 Task: Look for products from The Ryl Co only.
Action: Mouse pressed left at (19, 84)
Screenshot: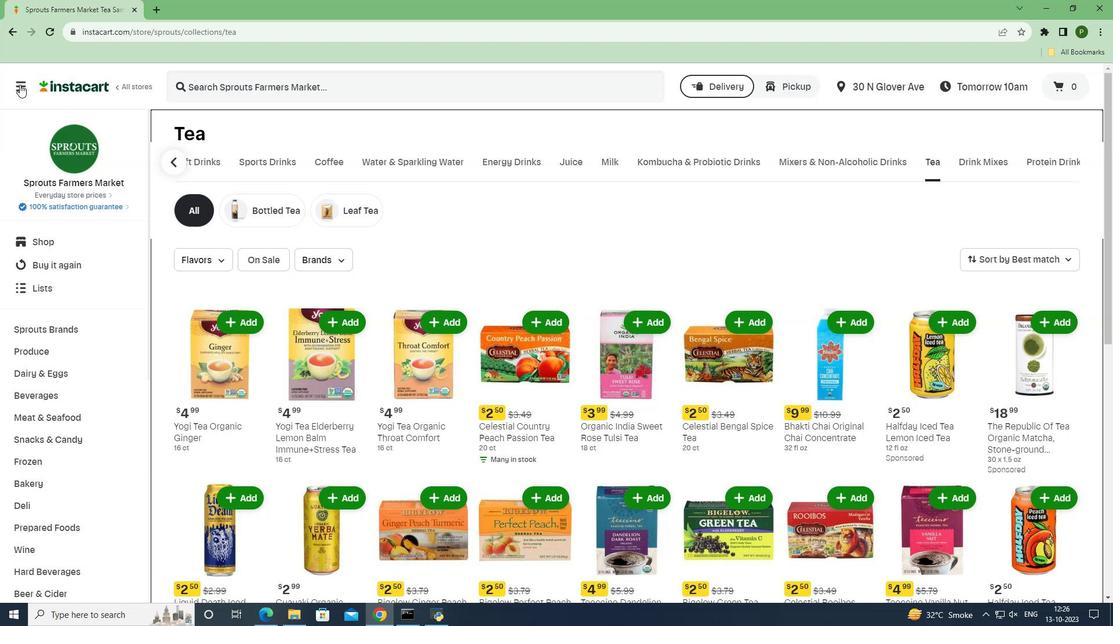
Action: Mouse moved to (35, 305)
Screenshot: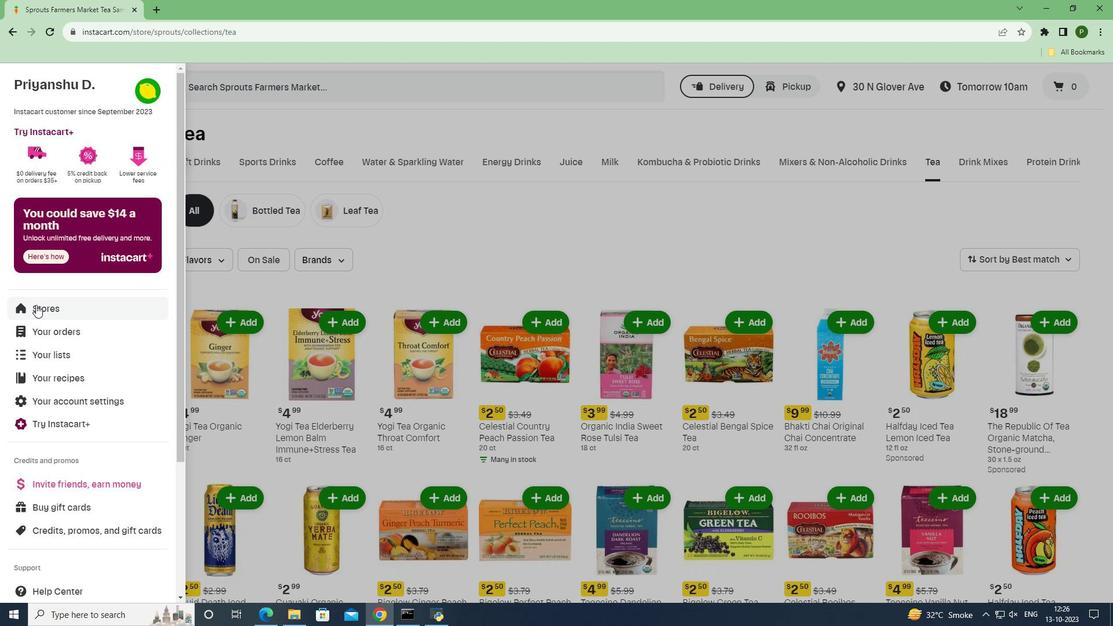 
Action: Mouse pressed left at (35, 305)
Screenshot: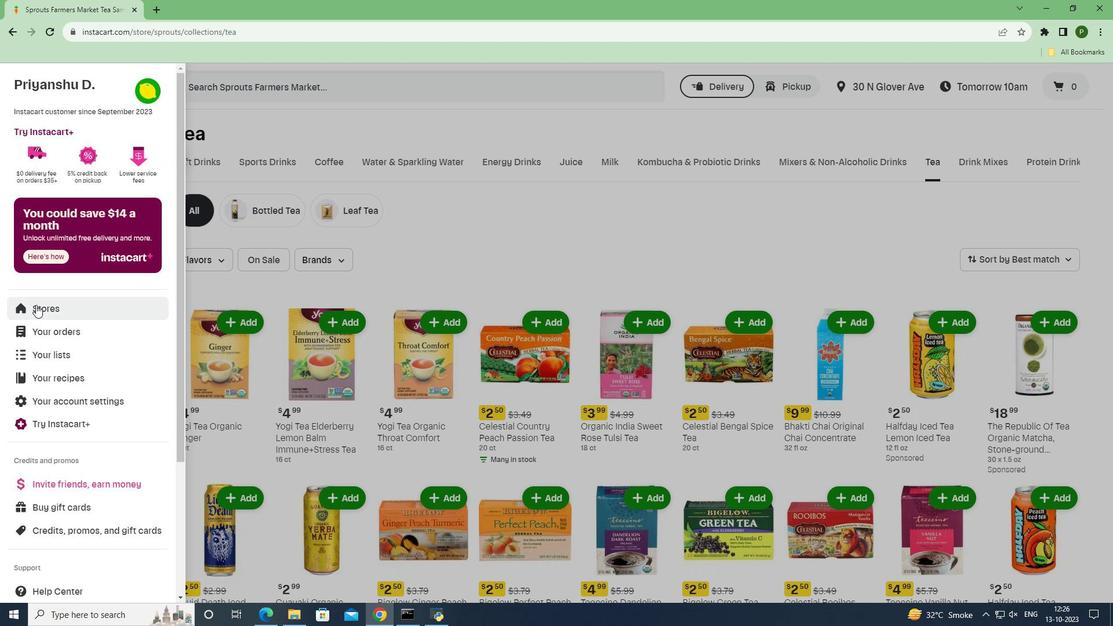 
Action: Mouse moved to (252, 129)
Screenshot: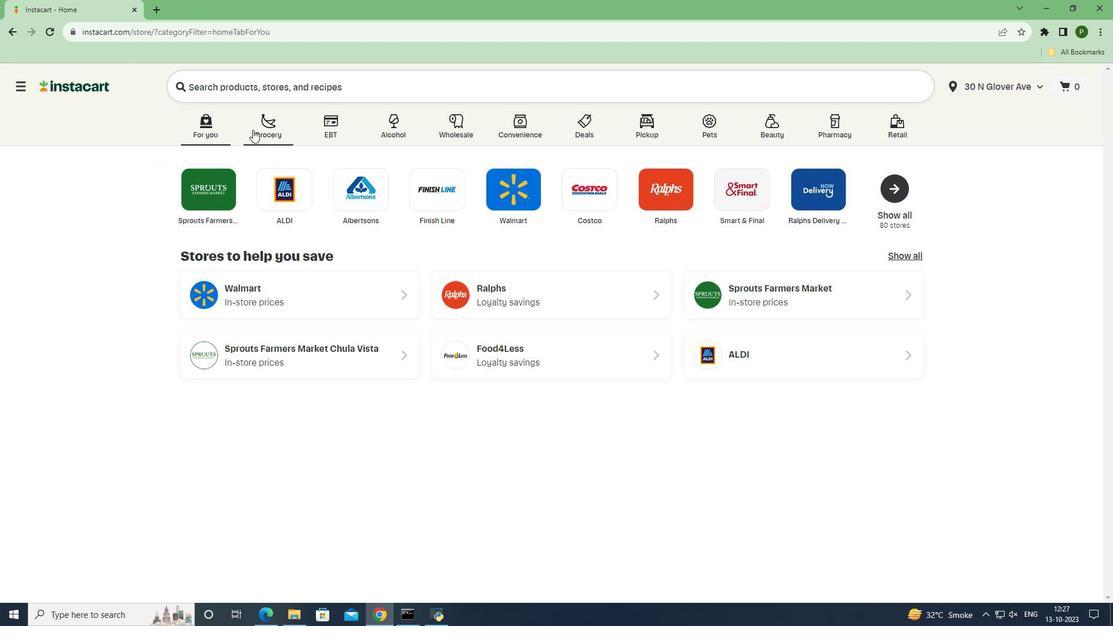 
Action: Mouse pressed left at (252, 129)
Screenshot: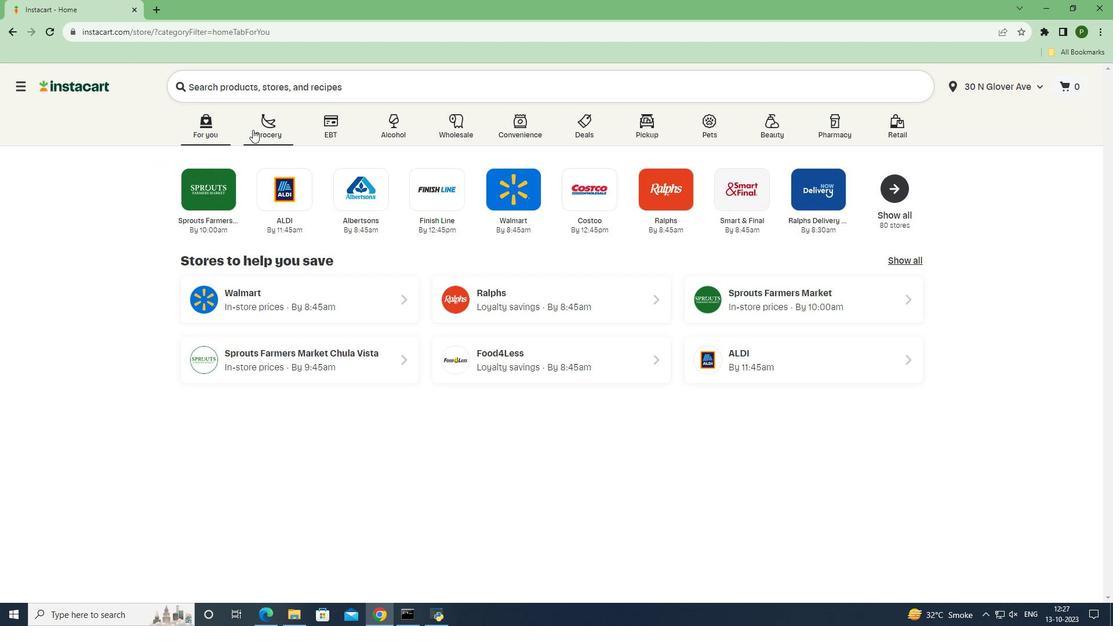 
Action: Mouse moved to (711, 265)
Screenshot: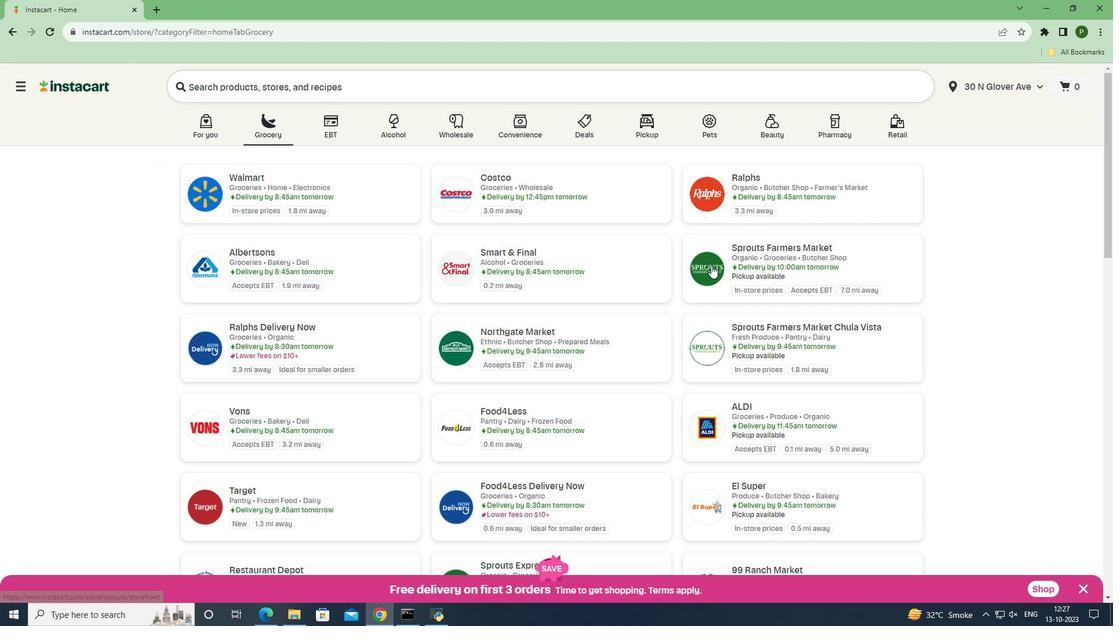 
Action: Mouse pressed left at (711, 265)
Screenshot: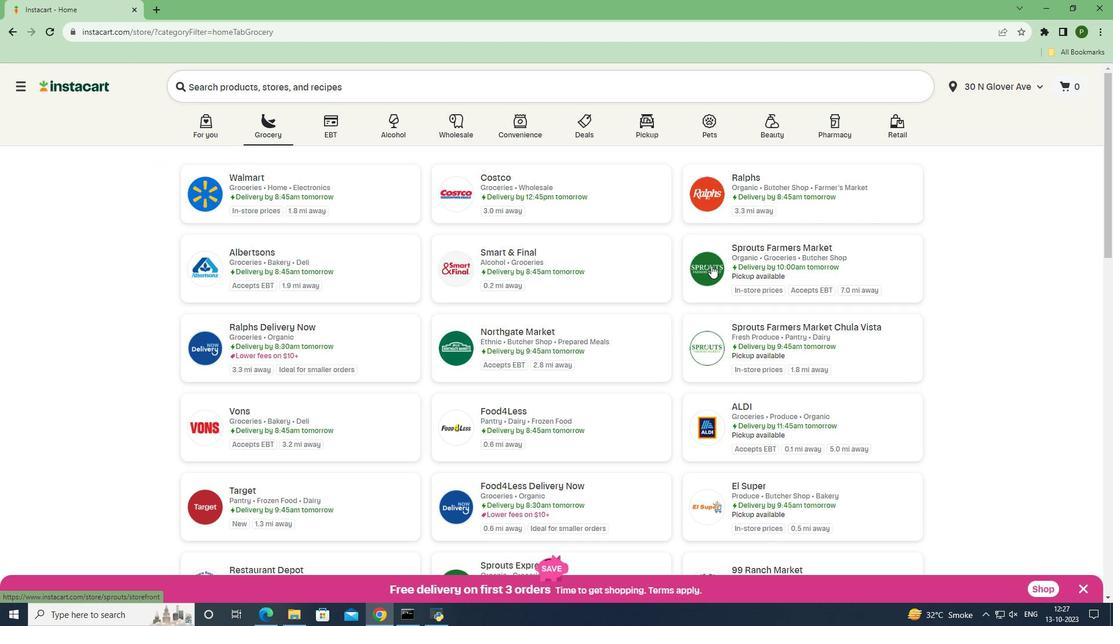 
Action: Mouse moved to (72, 396)
Screenshot: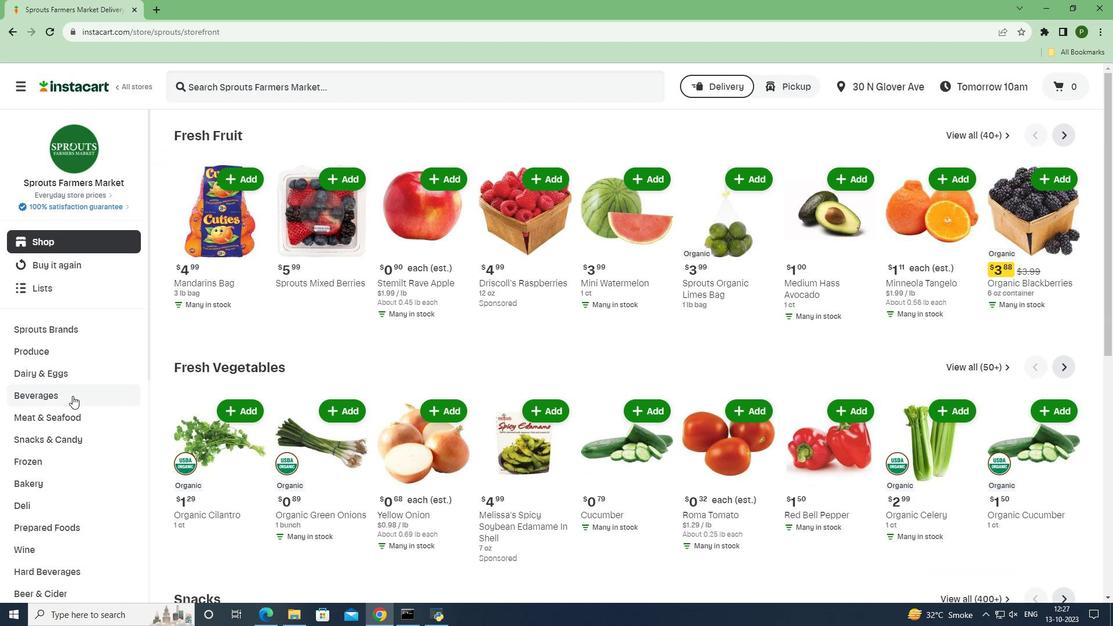 
Action: Mouse pressed left at (72, 396)
Screenshot: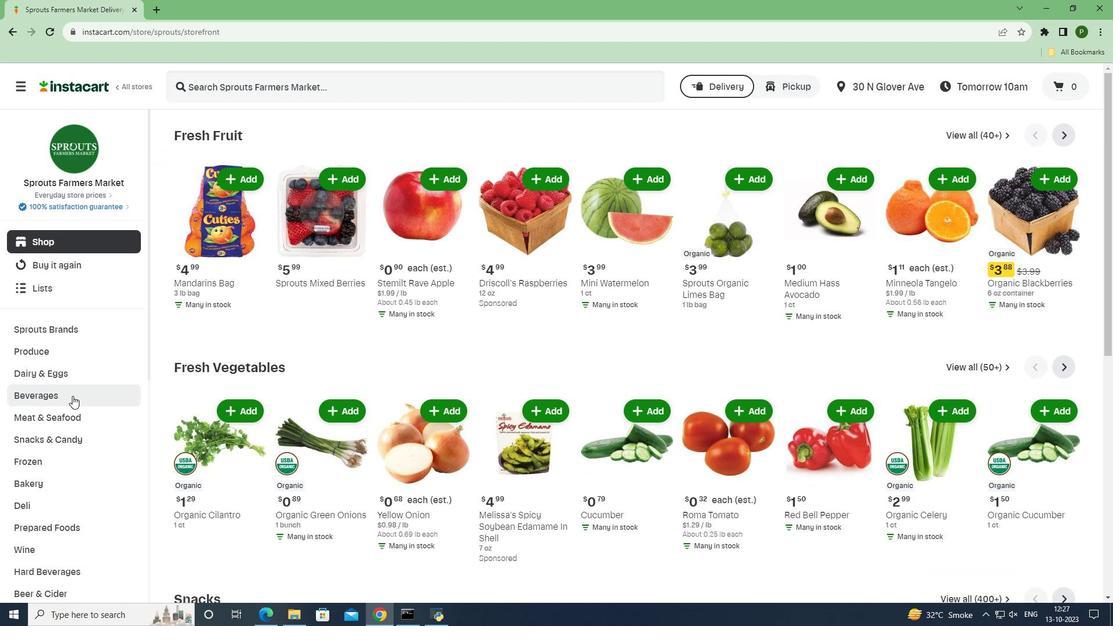 
Action: Mouse moved to (1014, 160)
Screenshot: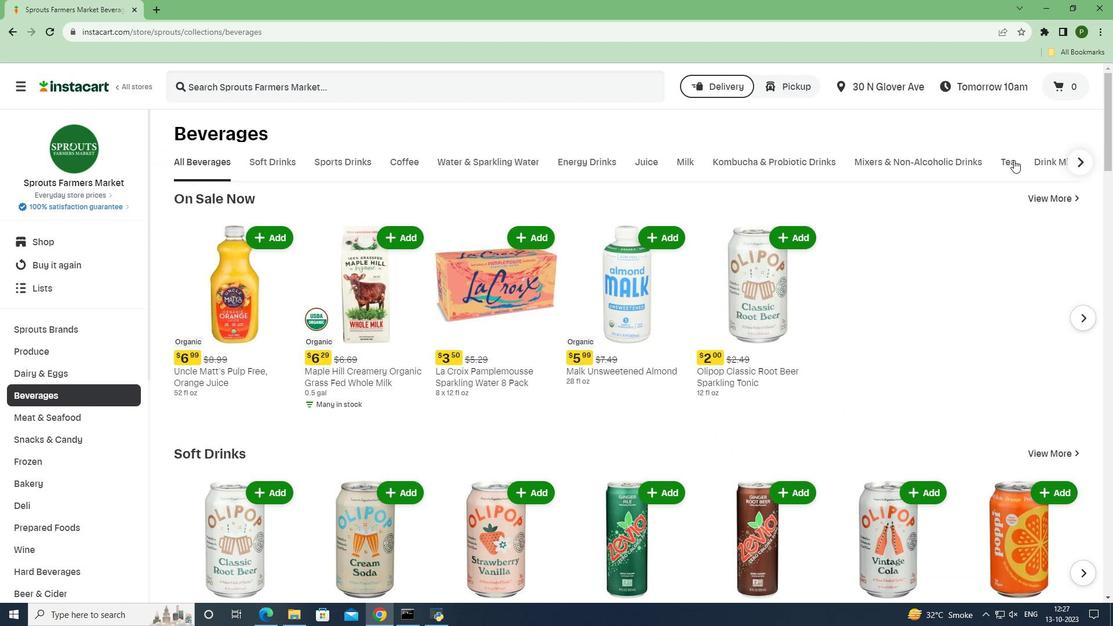 
Action: Mouse pressed left at (1014, 160)
Screenshot: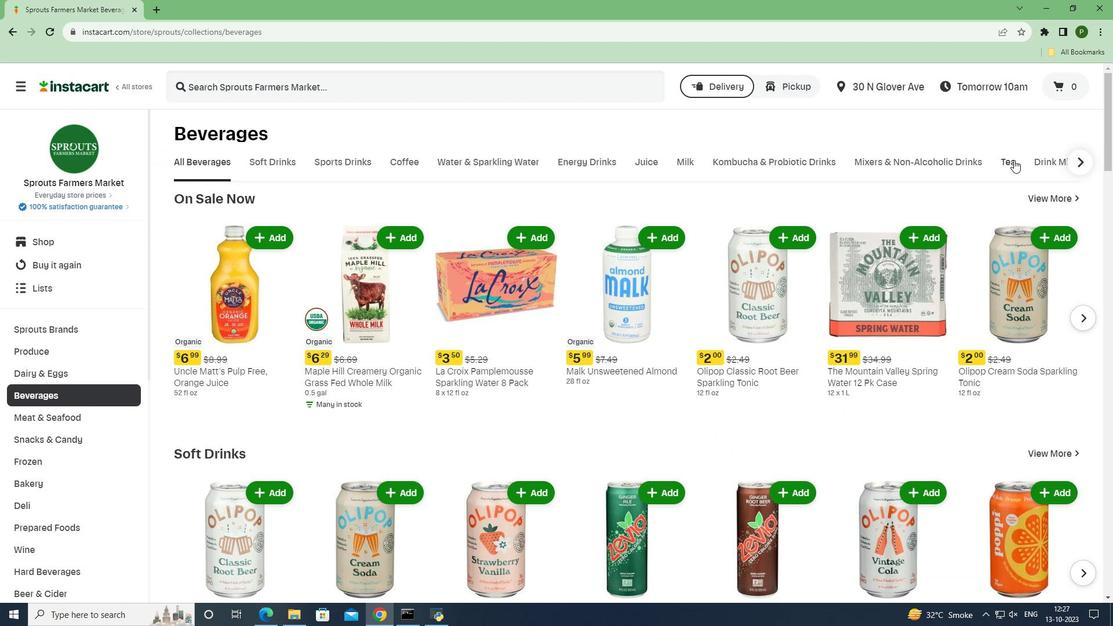 
Action: Mouse moved to (334, 261)
Screenshot: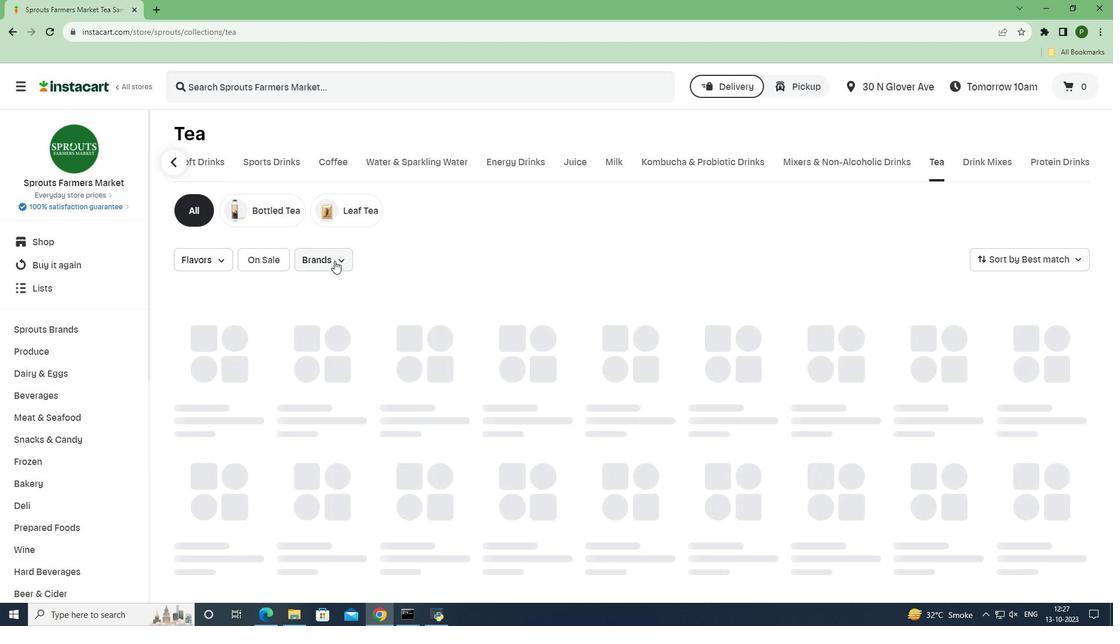 
Action: Mouse pressed left at (334, 261)
Screenshot: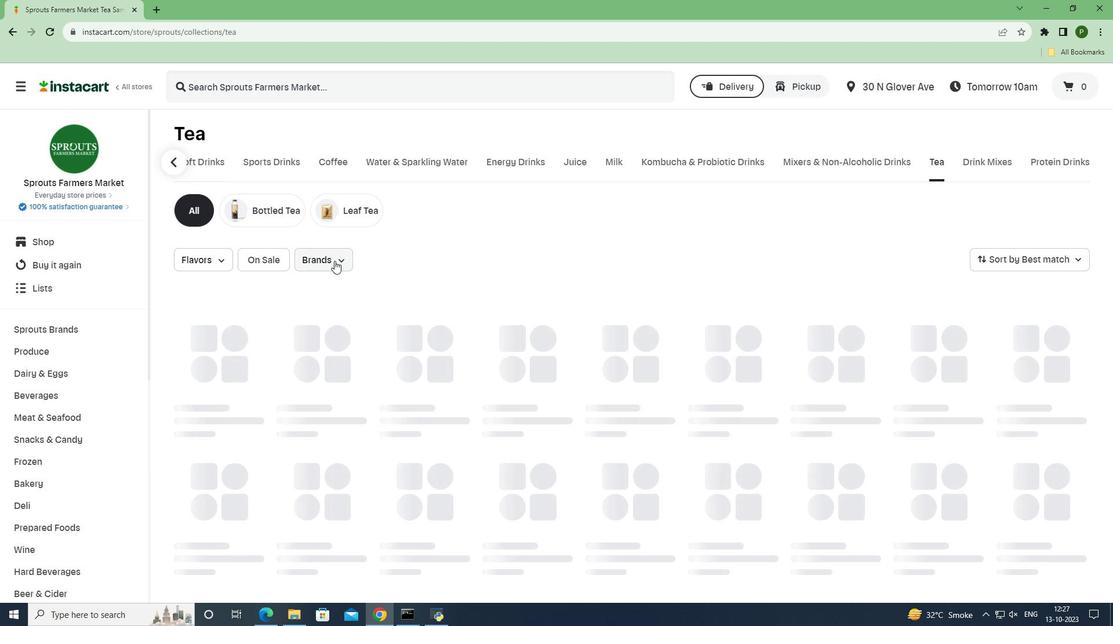 
Action: Mouse moved to (367, 346)
Screenshot: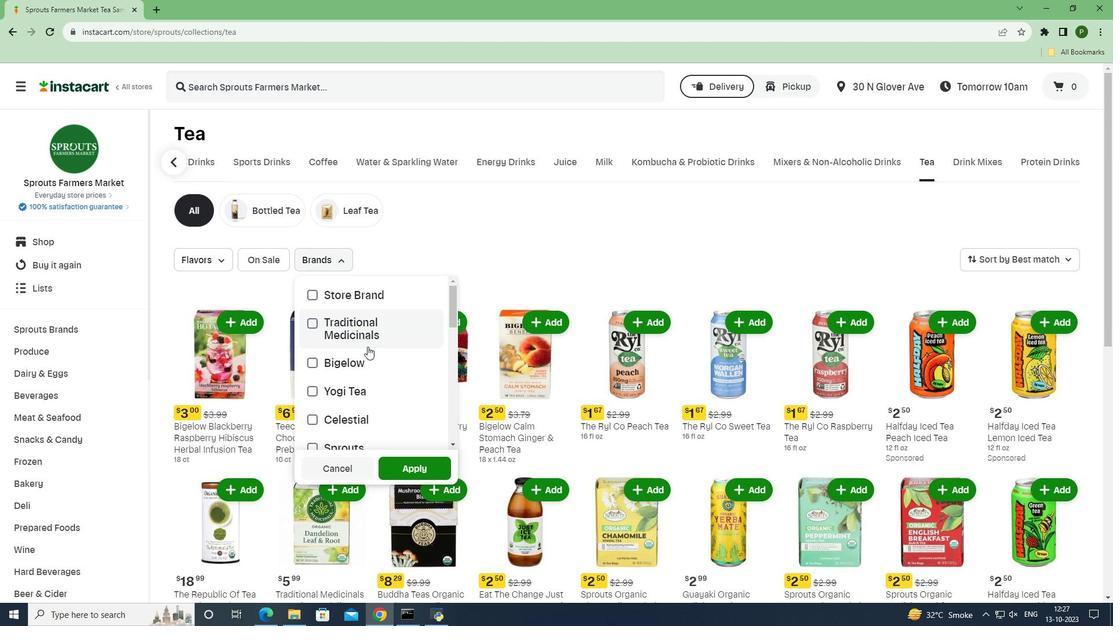 
Action: Mouse scrolled (367, 346) with delta (0, 0)
Screenshot: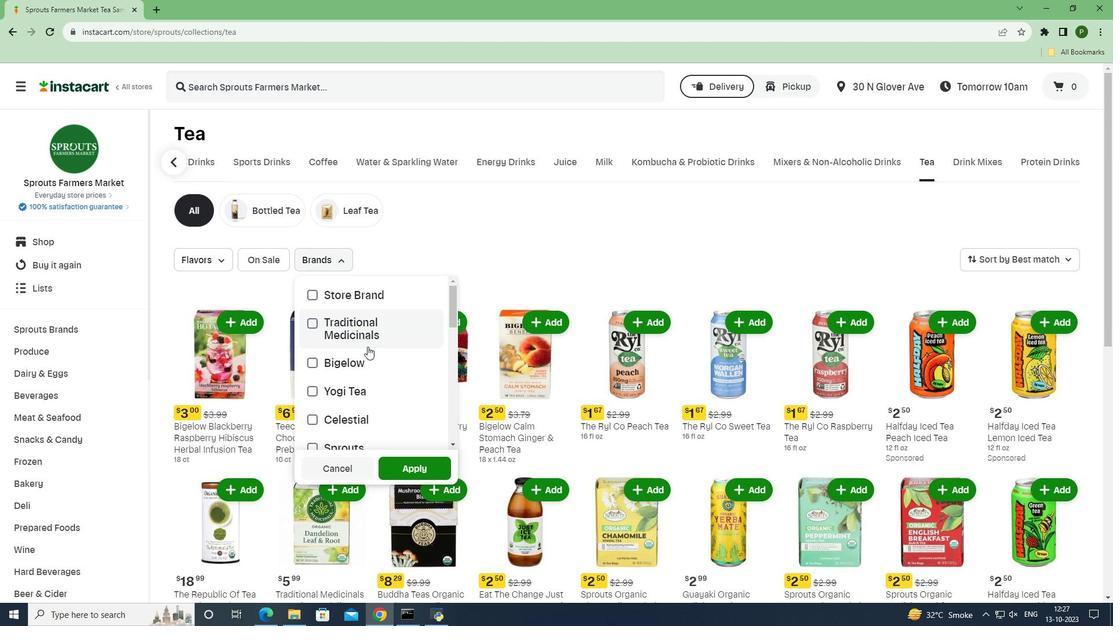 
Action: Mouse scrolled (367, 346) with delta (0, 0)
Screenshot: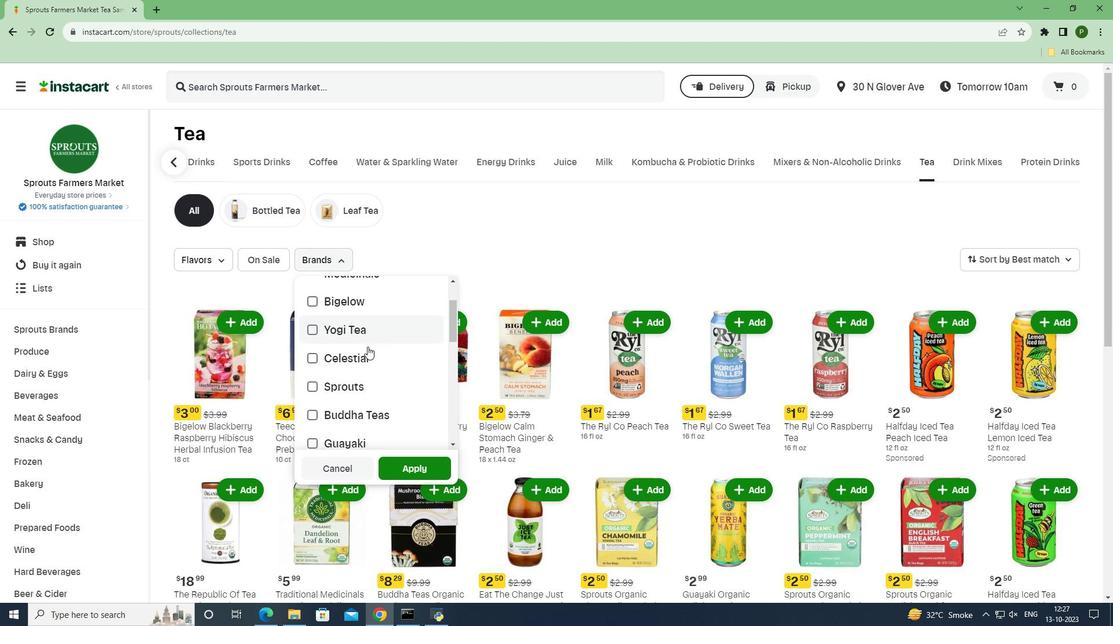 
Action: Mouse scrolled (367, 346) with delta (0, 0)
Screenshot: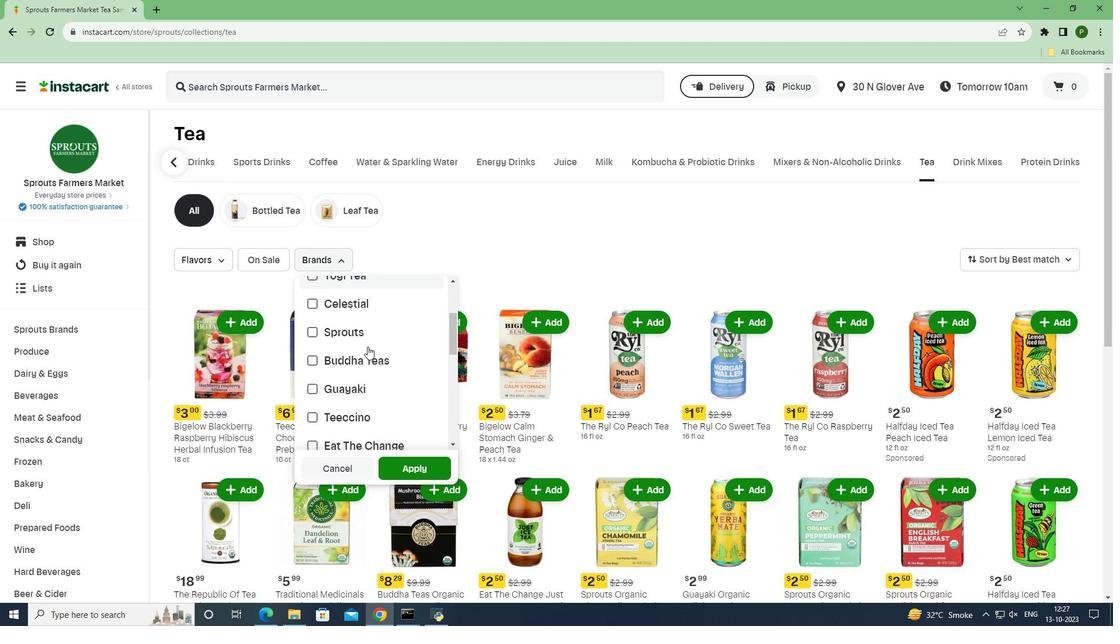 
Action: Mouse scrolled (367, 346) with delta (0, 0)
Screenshot: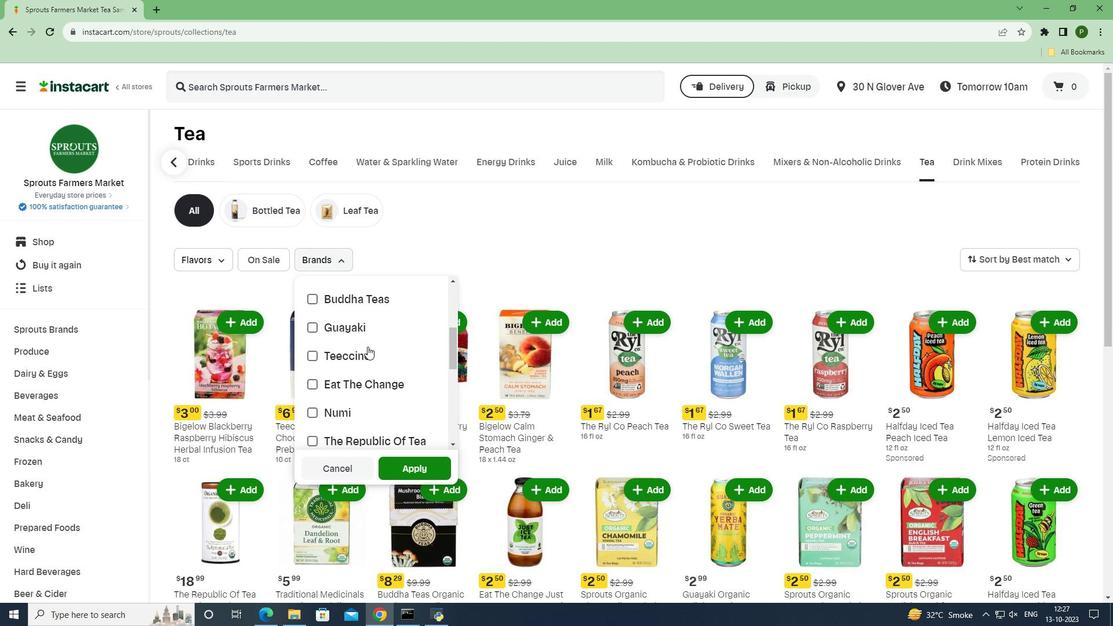
Action: Mouse scrolled (367, 346) with delta (0, 0)
Screenshot: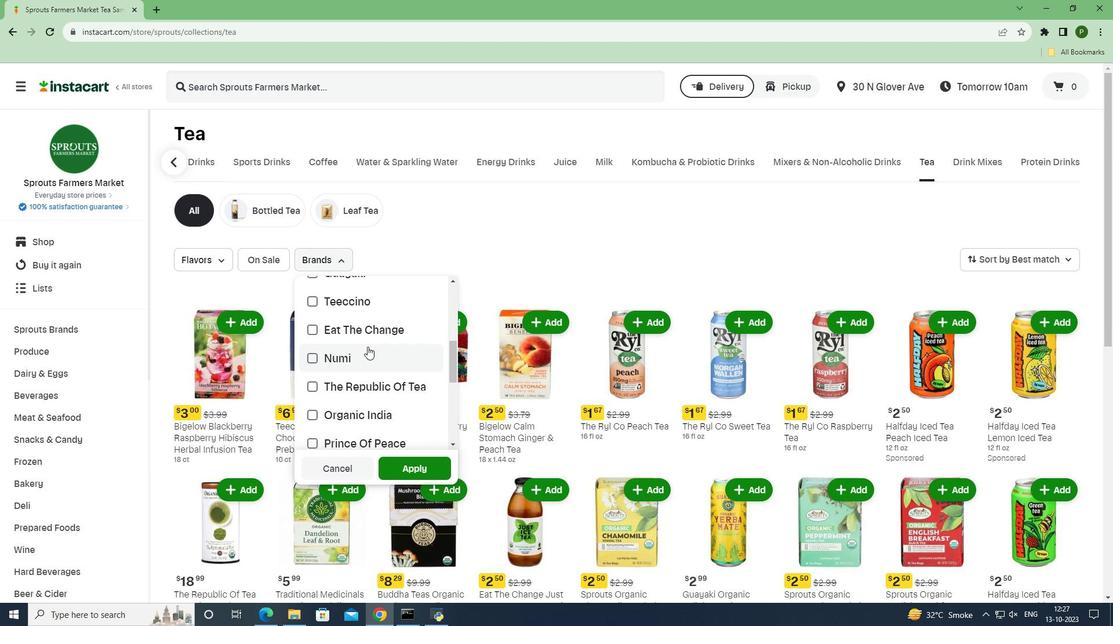
Action: Mouse scrolled (367, 346) with delta (0, 0)
Screenshot: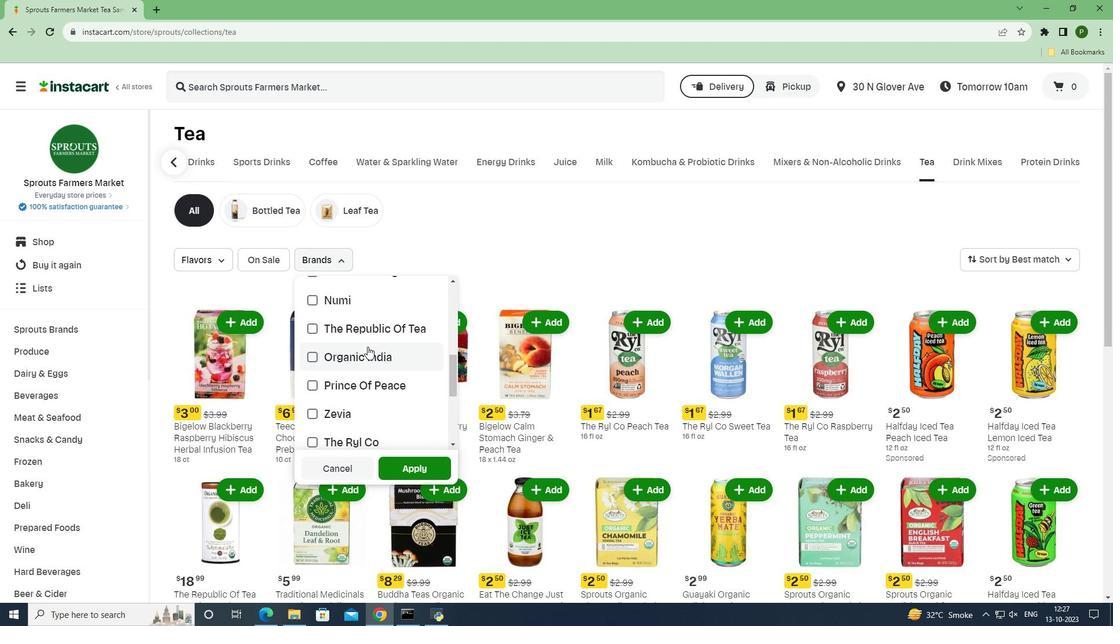 
Action: Mouse moved to (364, 385)
Screenshot: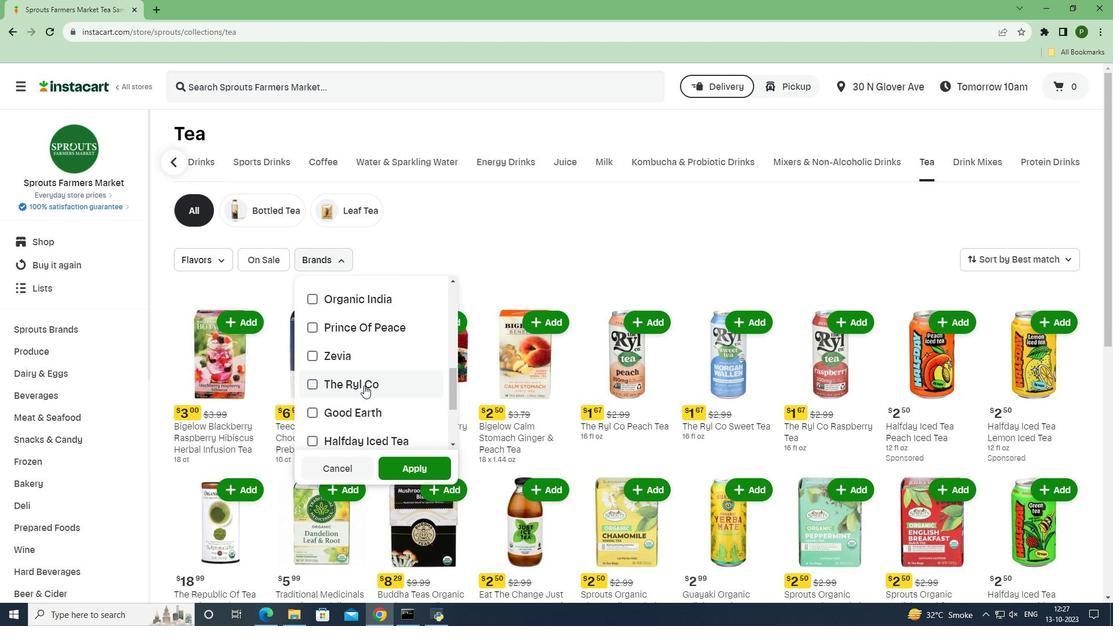 
Action: Mouse pressed left at (364, 385)
Screenshot: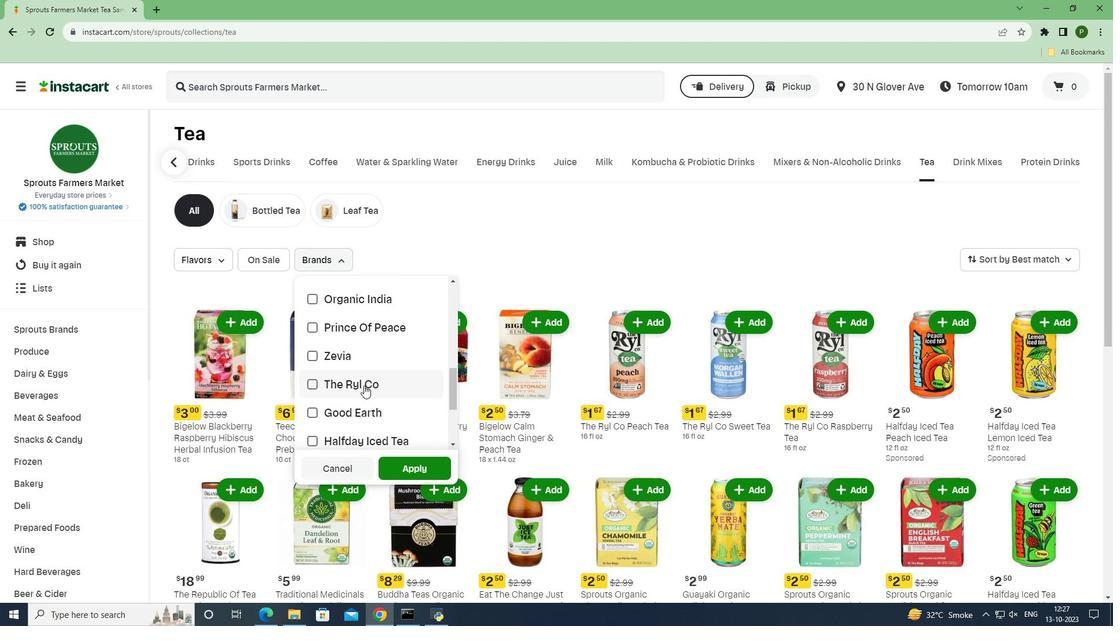 
Action: Mouse moved to (402, 468)
Screenshot: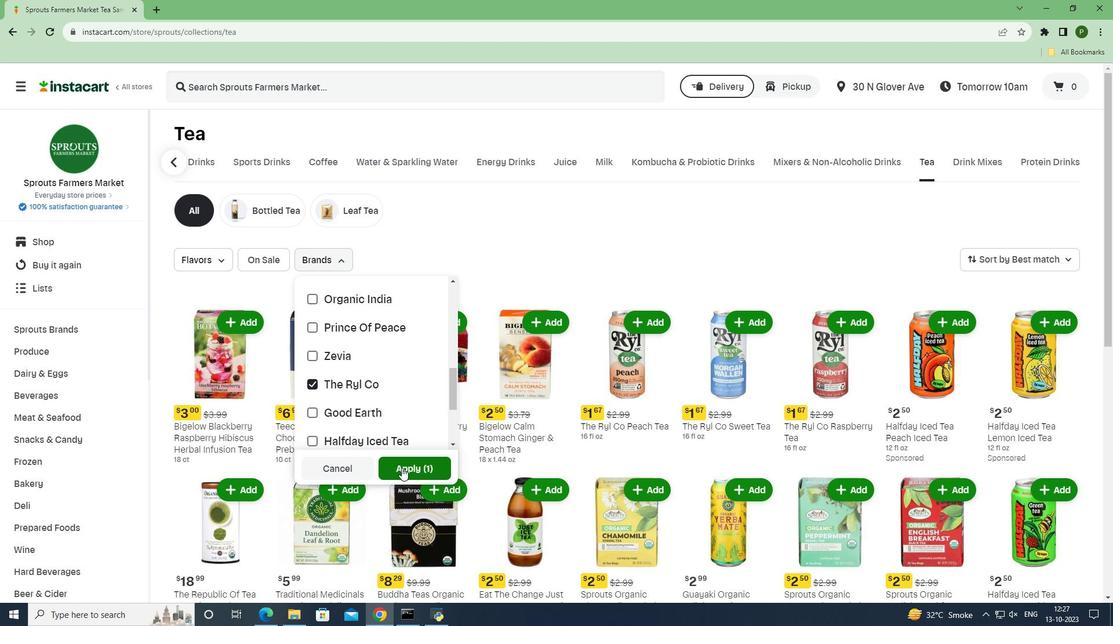 
Action: Mouse pressed left at (402, 468)
Screenshot: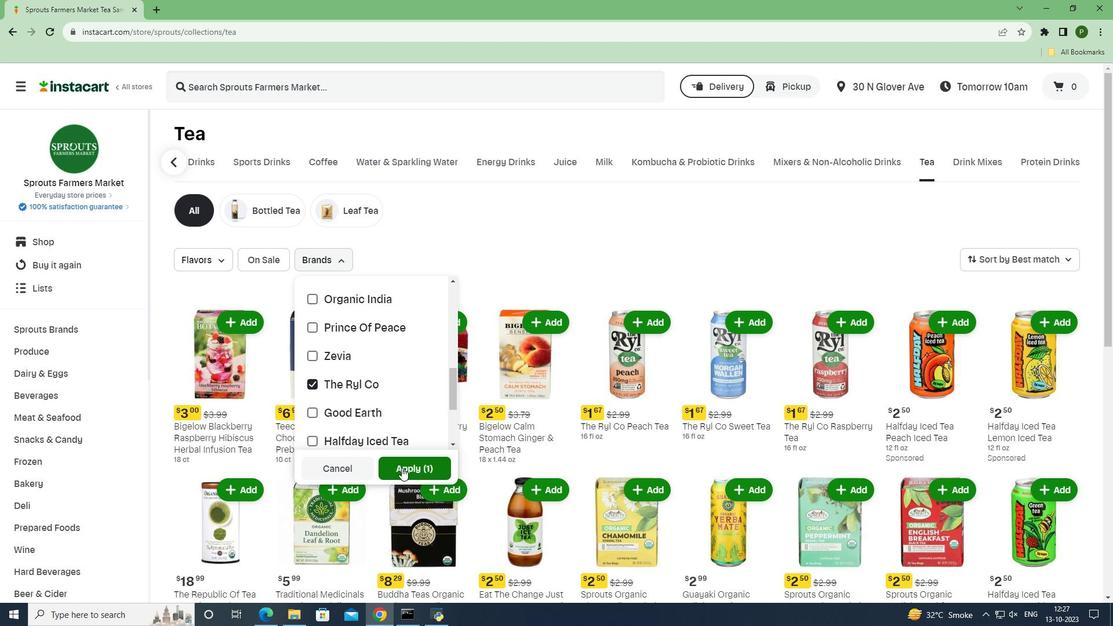 
Action: Mouse moved to (471, 478)
Screenshot: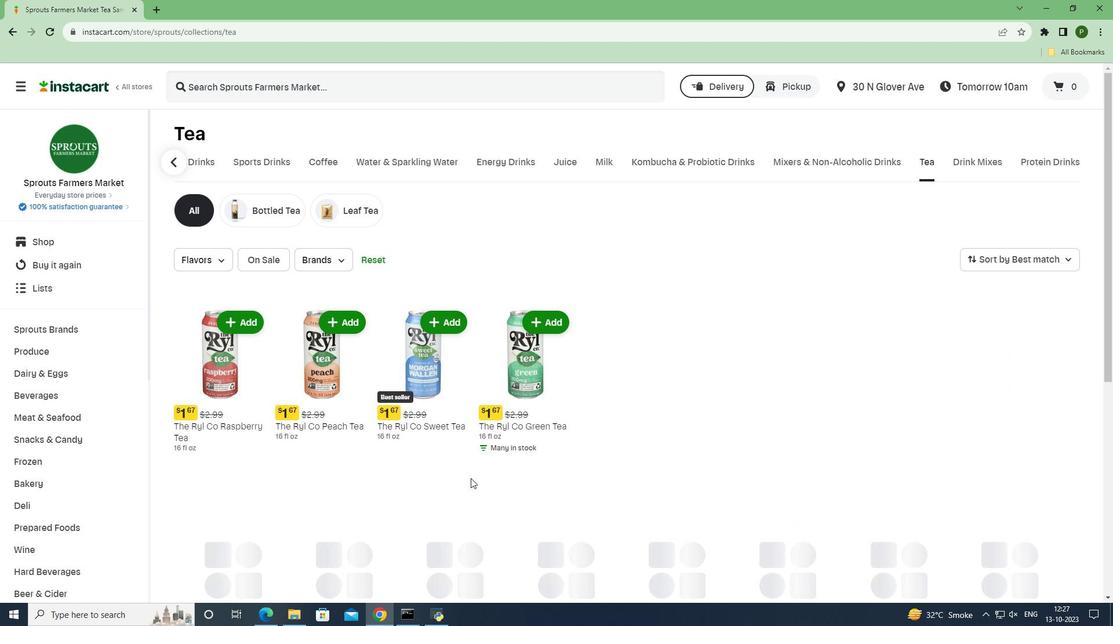 
